 Task: Create a due date automation trigger when advanced on, on the monday of the week before a card is due add fields with custom field "Resume" set to a date less than 1 working days from now at 11:00 AM.
Action: Mouse moved to (944, 75)
Screenshot: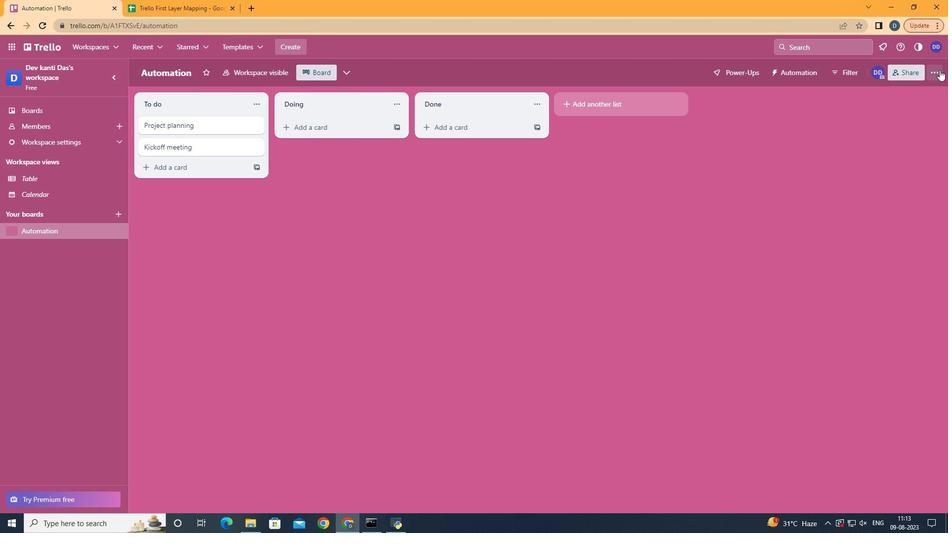 
Action: Mouse pressed left at (944, 75)
Screenshot: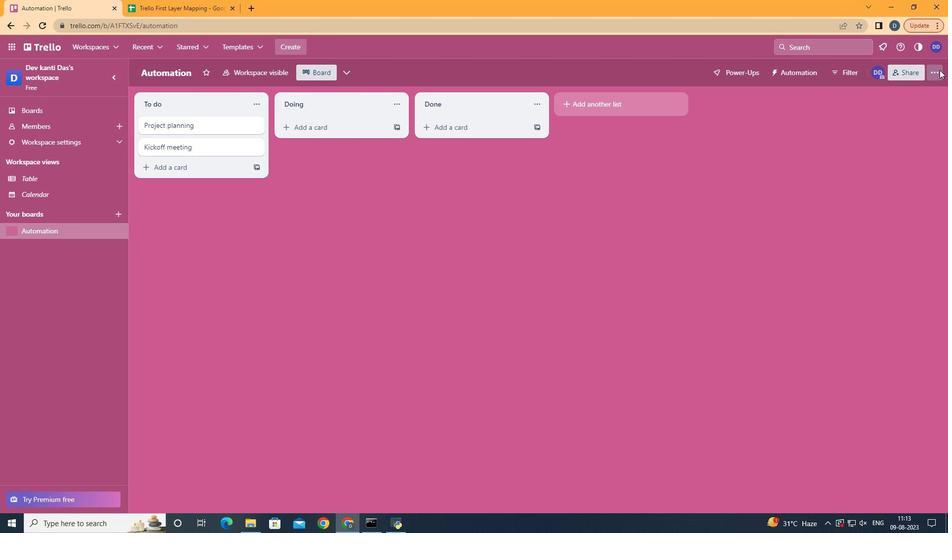 
Action: Mouse moved to (848, 225)
Screenshot: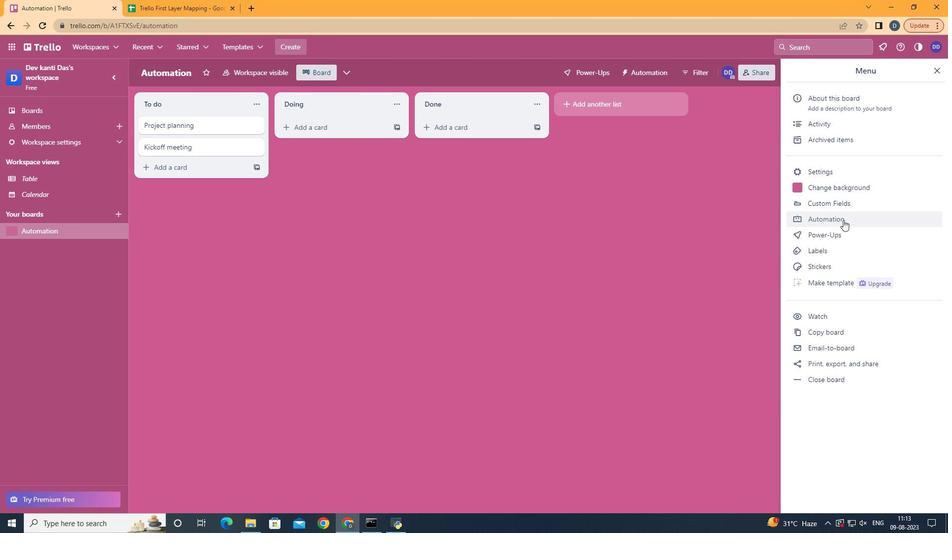 
Action: Mouse pressed left at (848, 225)
Screenshot: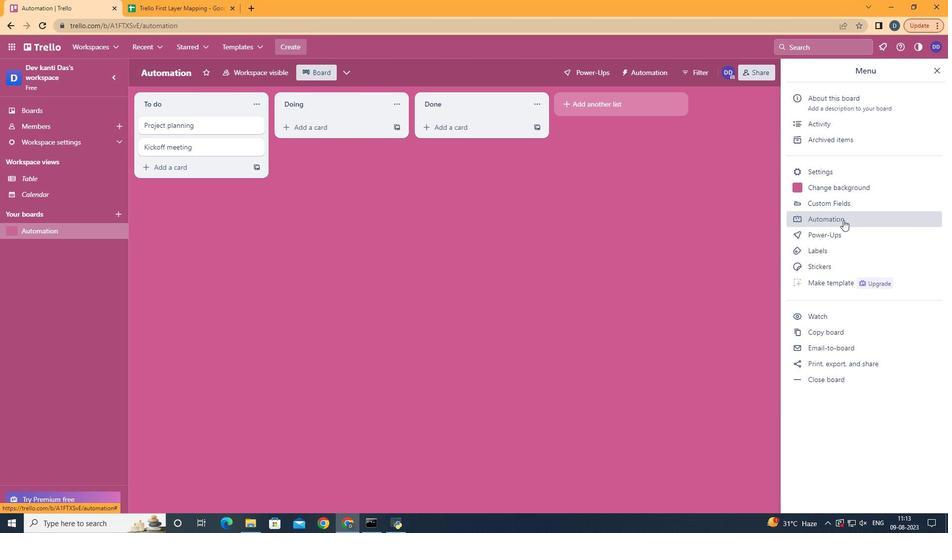 
Action: Mouse moved to (178, 203)
Screenshot: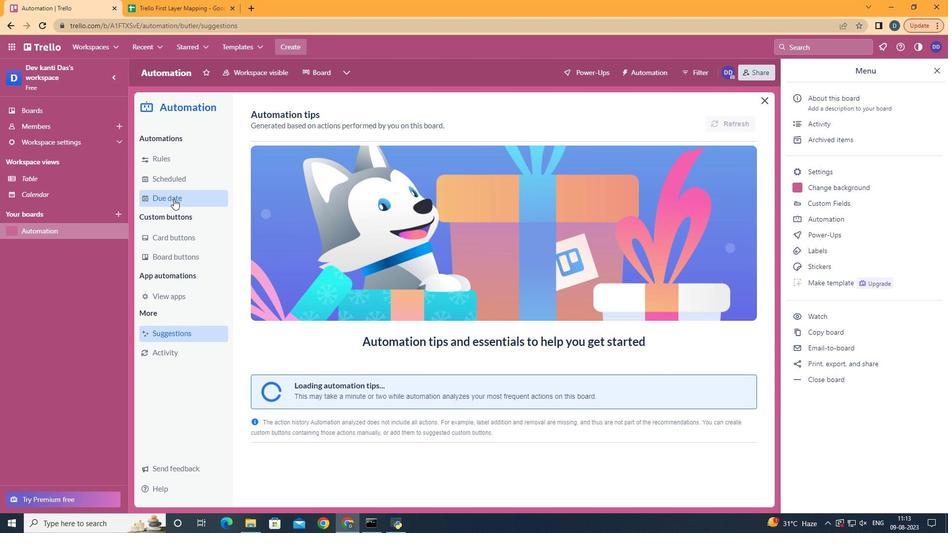 
Action: Mouse pressed left at (178, 203)
Screenshot: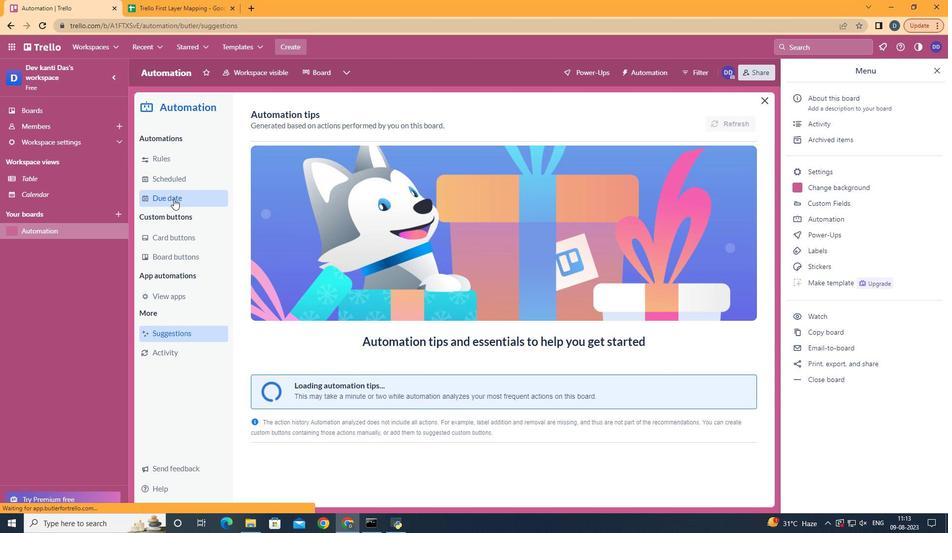 
Action: Mouse moved to (708, 121)
Screenshot: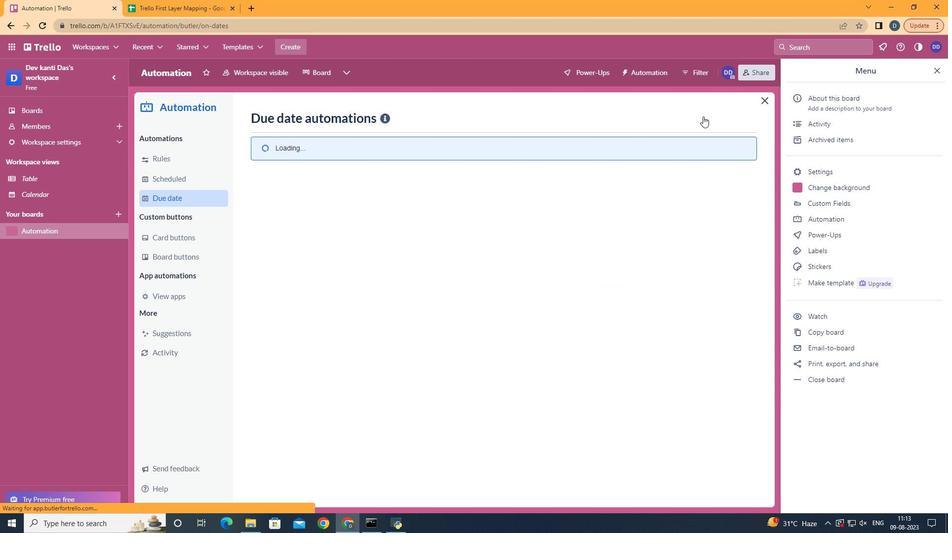 
Action: Mouse pressed left at (708, 121)
Screenshot: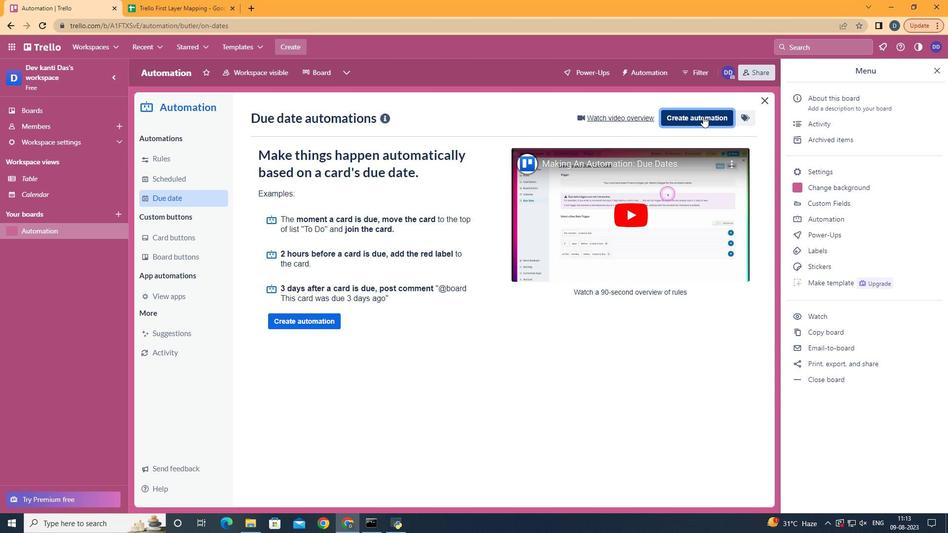 
Action: Mouse moved to (556, 215)
Screenshot: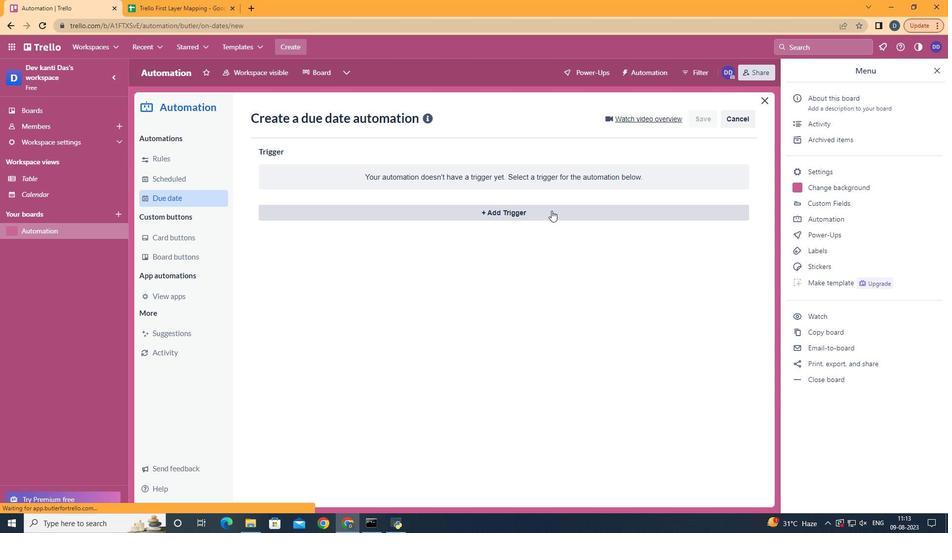 
Action: Mouse pressed left at (556, 215)
Screenshot: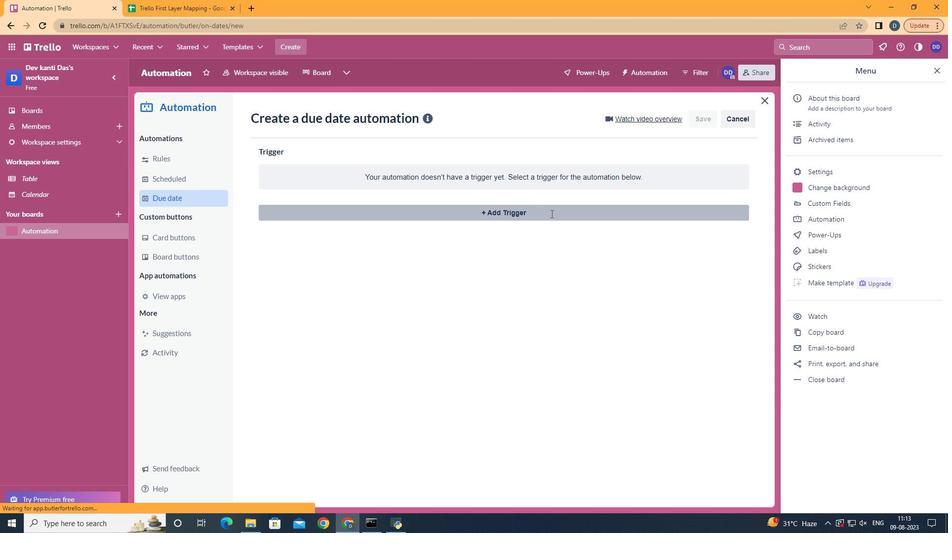 
Action: Mouse moved to (348, 480)
Screenshot: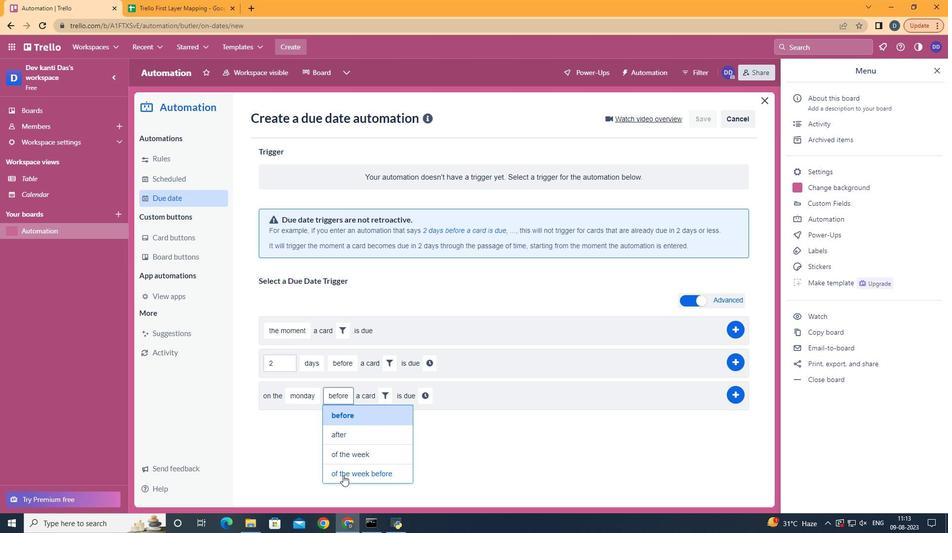 
Action: Mouse pressed left at (348, 480)
Screenshot: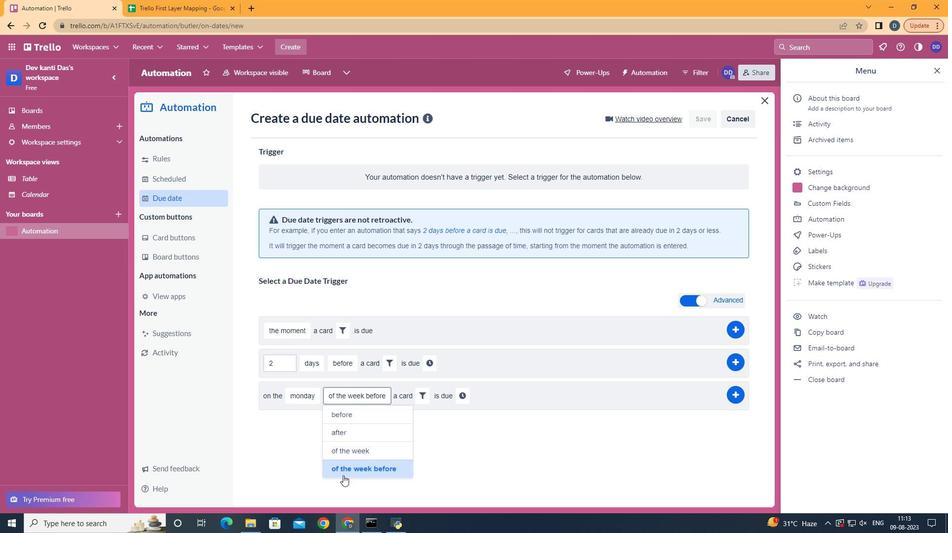 
Action: Mouse moved to (430, 396)
Screenshot: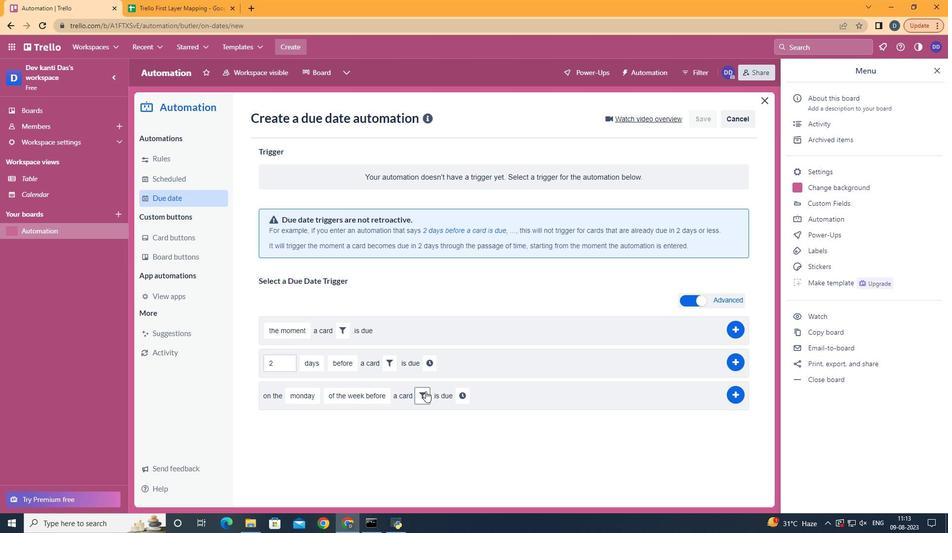 
Action: Mouse pressed left at (430, 396)
Screenshot: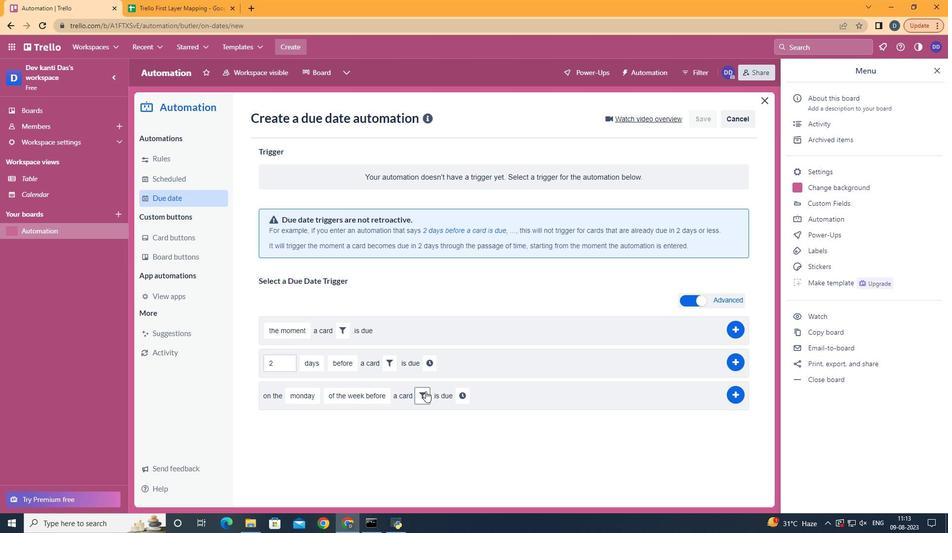 
Action: Mouse moved to (598, 429)
Screenshot: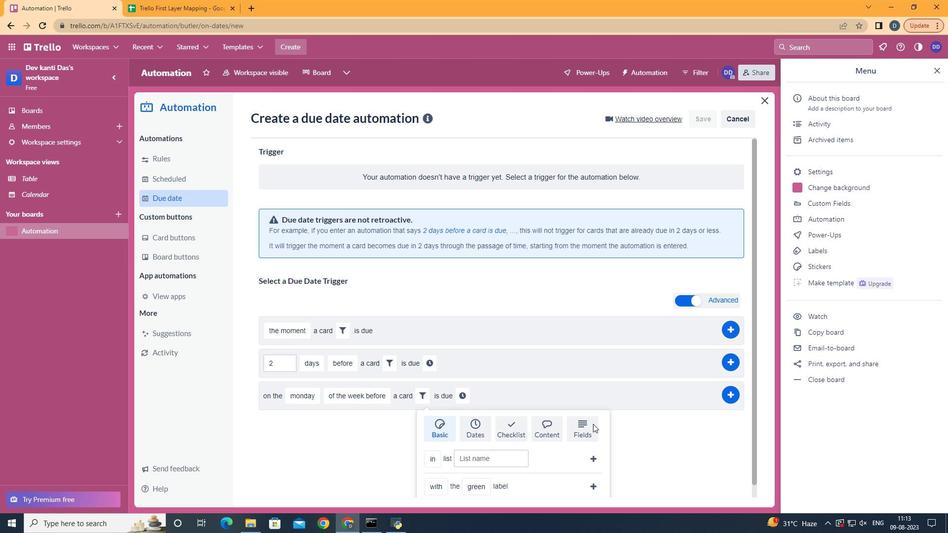 
Action: Mouse pressed left at (598, 429)
Screenshot: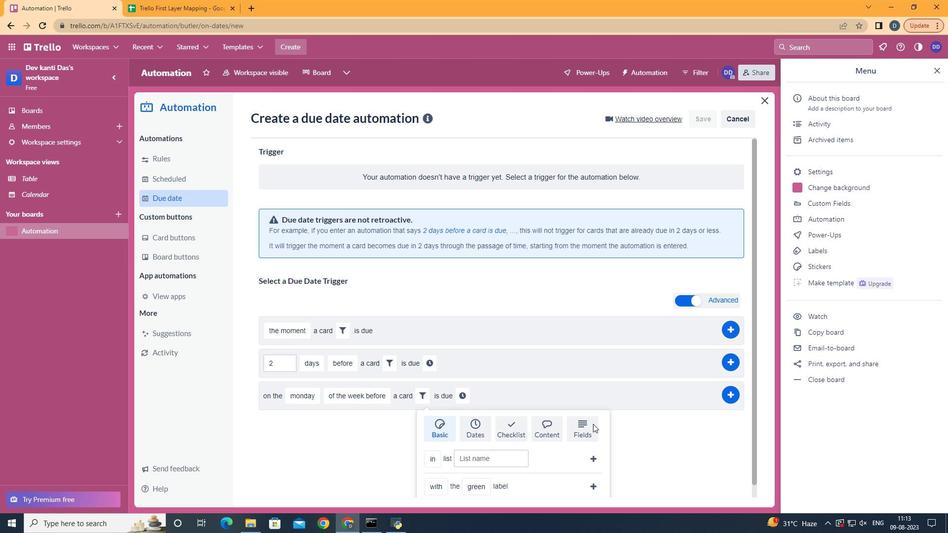 
Action: Mouse scrolled (598, 428) with delta (0, 0)
Screenshot: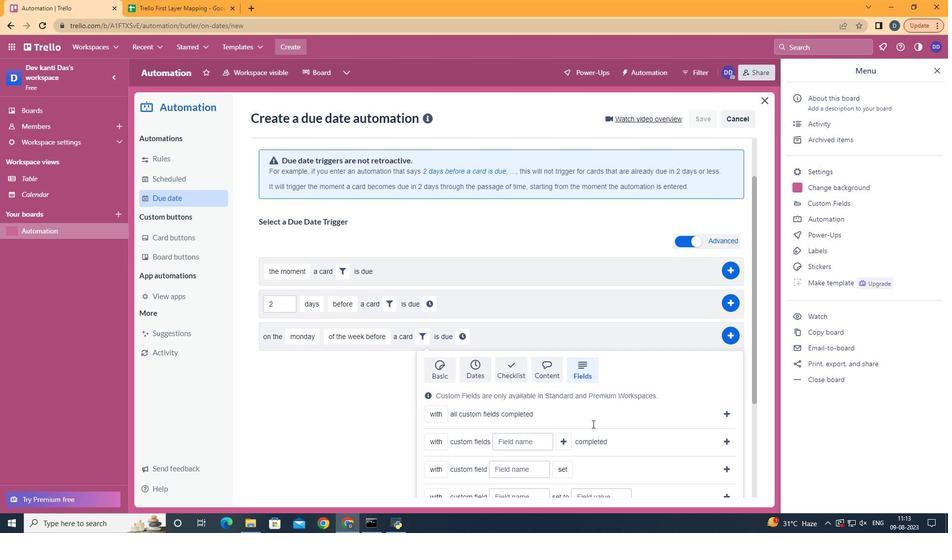 
Action: Mouse scrolled (598, 428) with delta (0, 0)
Screenshot: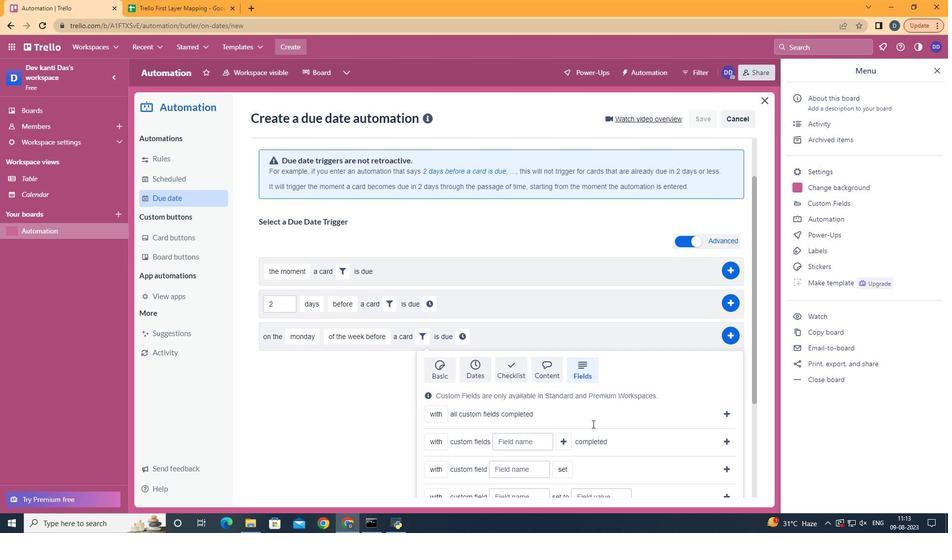
Action: Mouse scrolled (598, 428) with delta (0, 0)
Screenshot: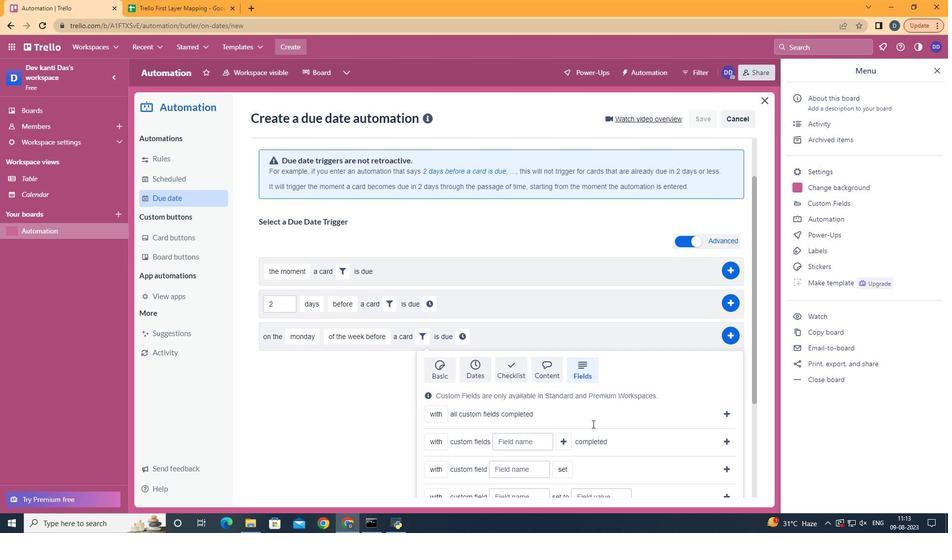 
Action: Mouse scrolled (598, 428) with delta (0, 0)
Screenshot: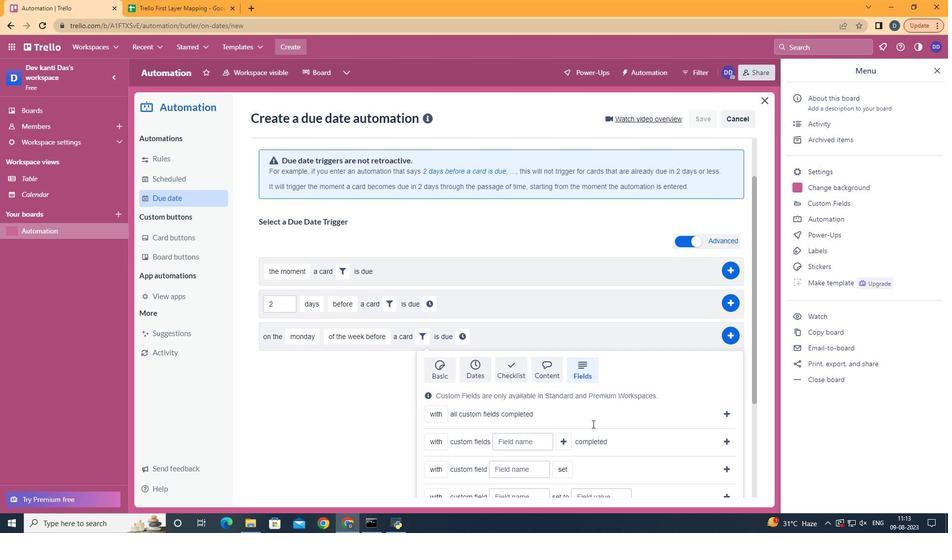 
Action: Mouse scrolled (598, 428) with delta (0, 0)
Screenshot: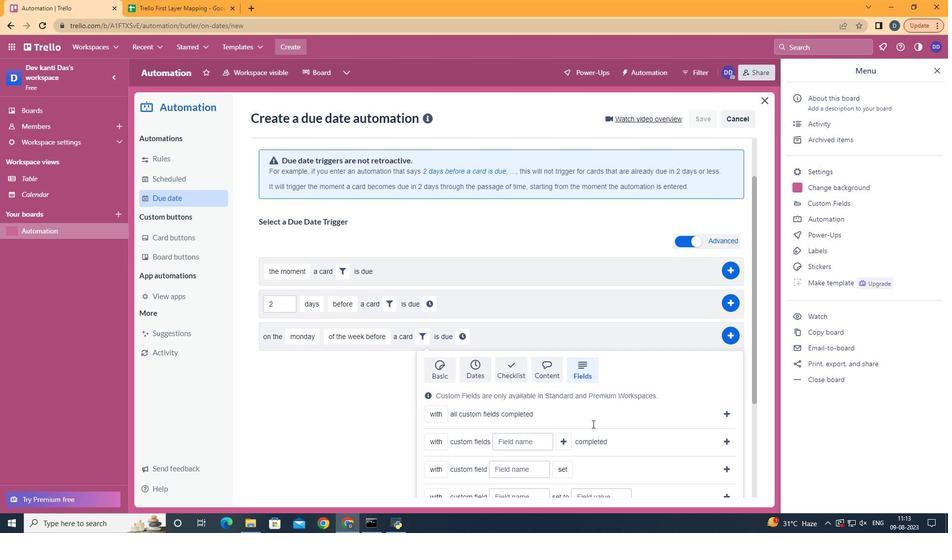 
Action: Mouse scrolled (598, 428) with delta (0, 0)
Screenshot: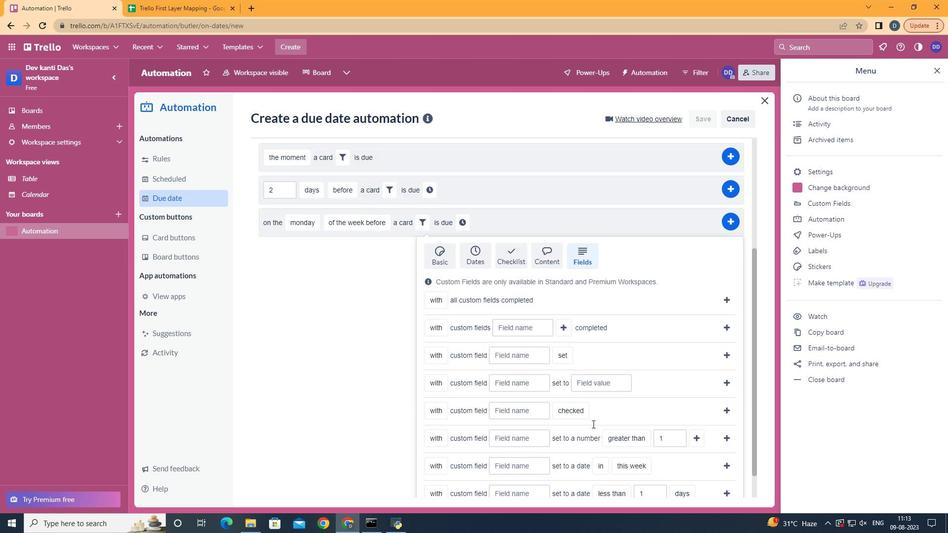 
Action: Mouse moved to (453, 423)
Screenshot: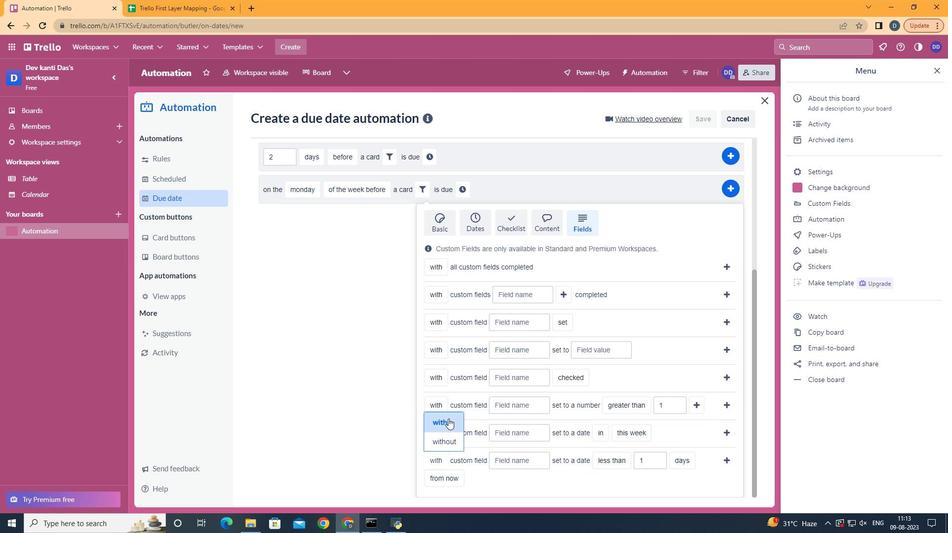 
Action: Mouse pressed left at (453, 423)
Screenshot: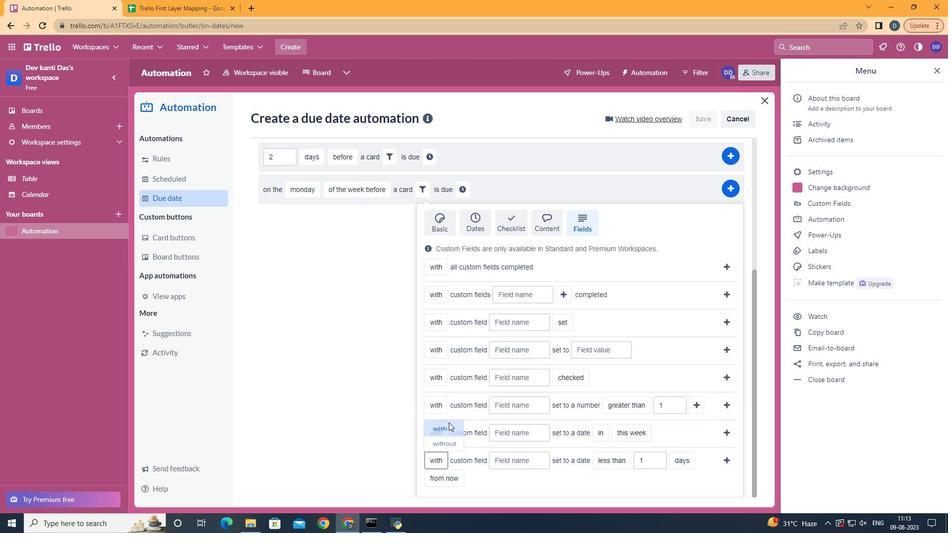 
Action: Mouse moved to (508, 465)
Screenshot: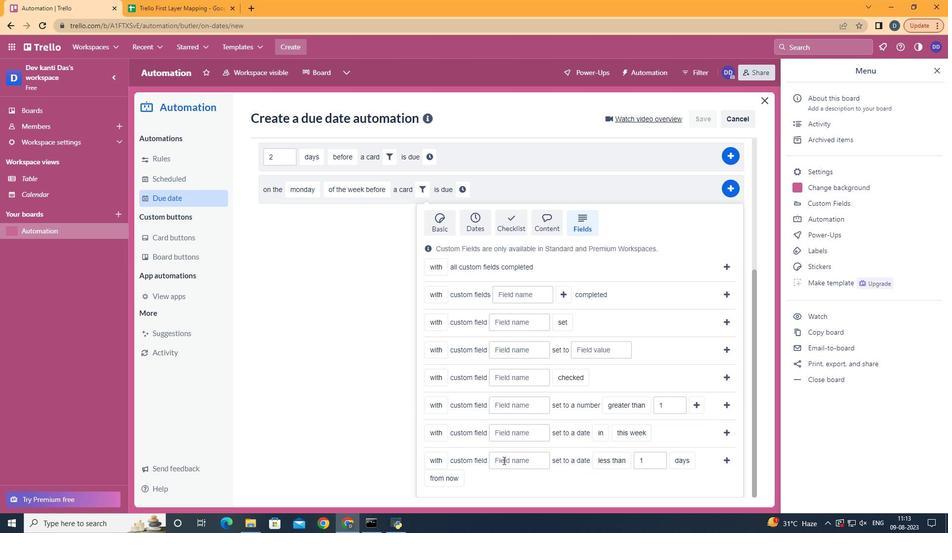 
Action: Mouse pressed left at (508, 465)
Screenshot: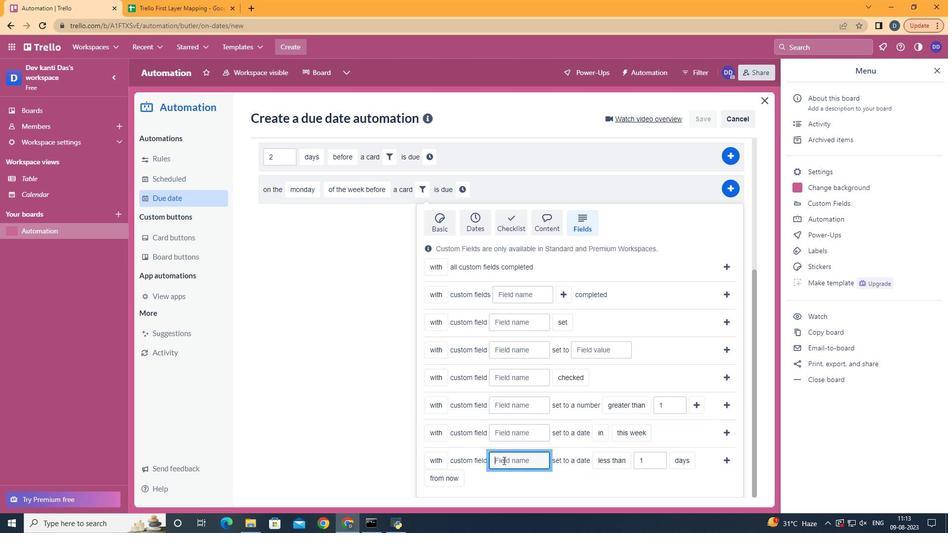 
Action: Key pressed <Key.shift>Resume
Screenshot: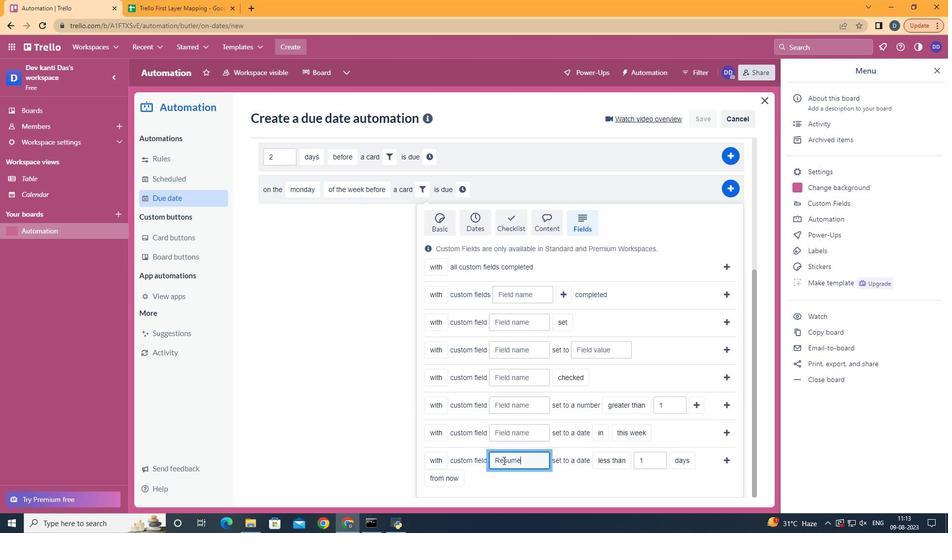 
Action: Mouse moved to (625, 396)
Screenshot: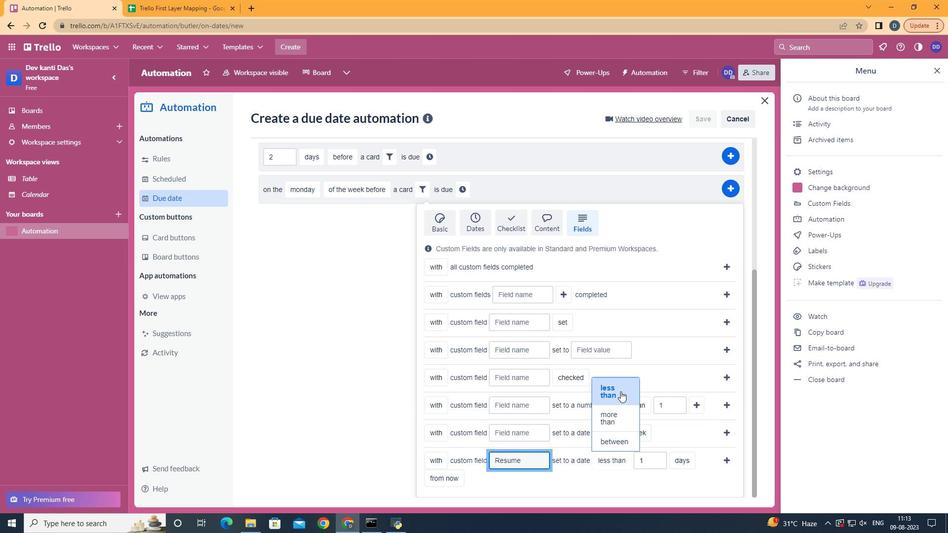 
Action: Mouse pressed left at (625, 396)
Screenshot: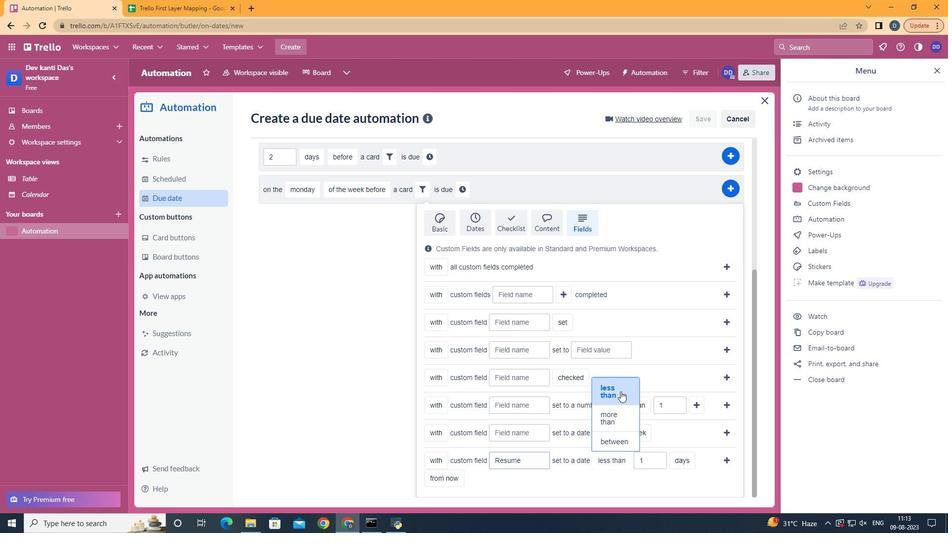 
Action: Mouse moved to (697, 448)
Screenshot: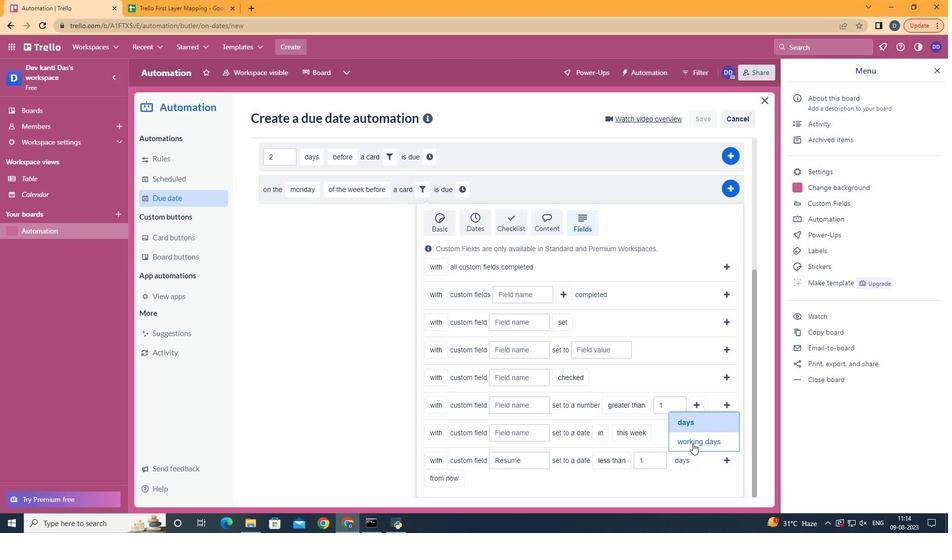 
Action: Mouse pressed left at (697, 448)
Screenshot: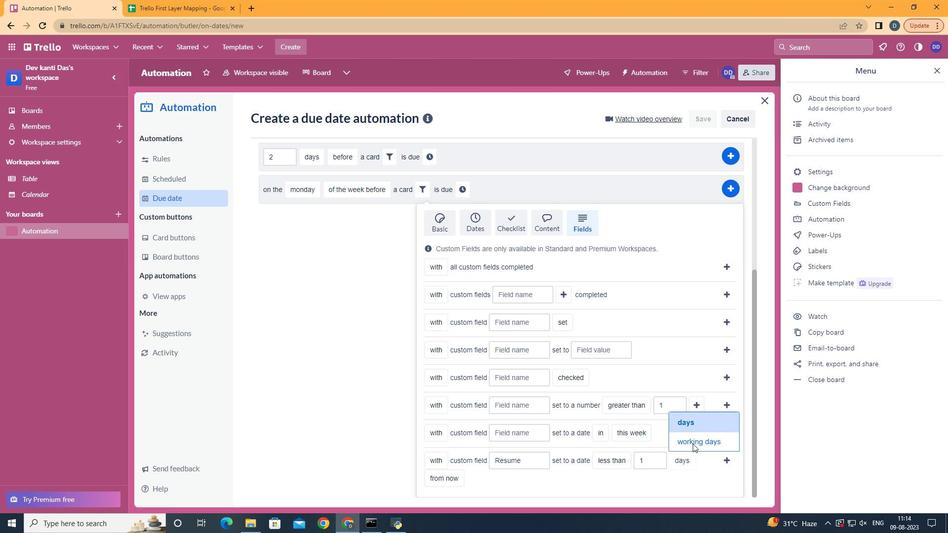 
Action: Mouse moved to (510, 439)
Screenshot: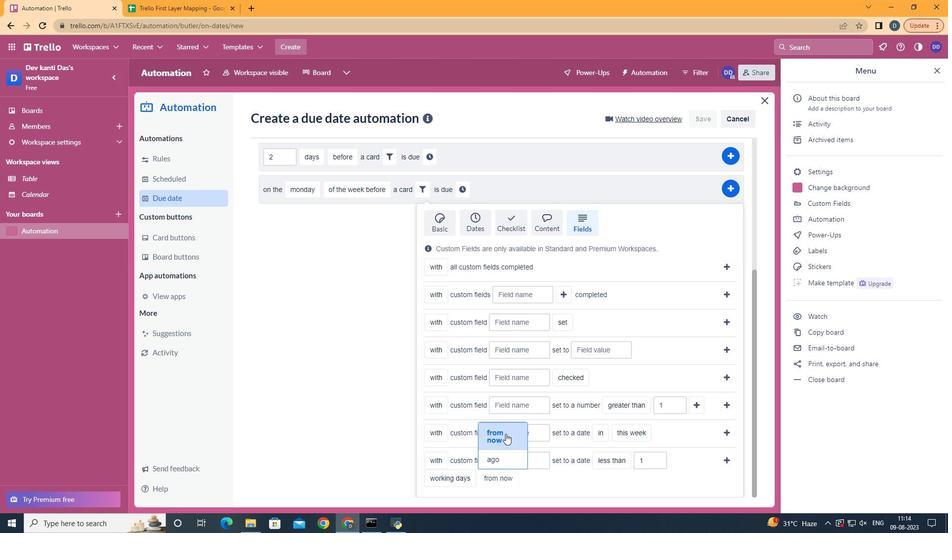 
Action: Mouse pressed left at (510, 439)
Screenshot: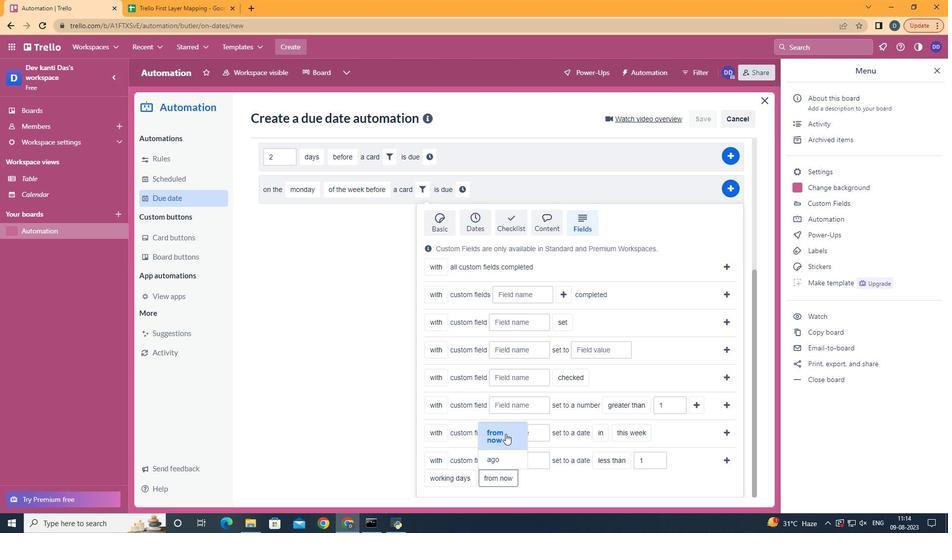 
Action: Mouse moved to (728, 471)
Screenshot: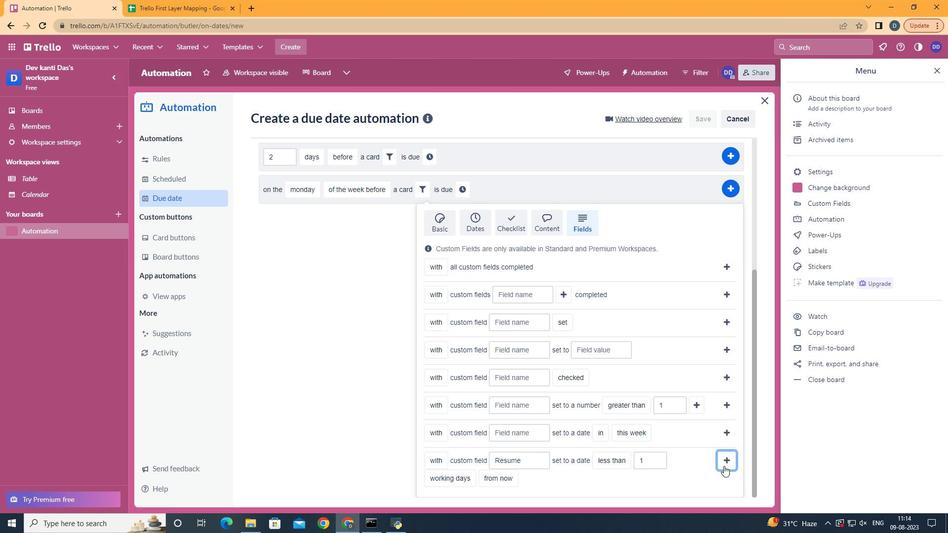 
Action: Mouse pressed left at (728, 471)
Screenshot: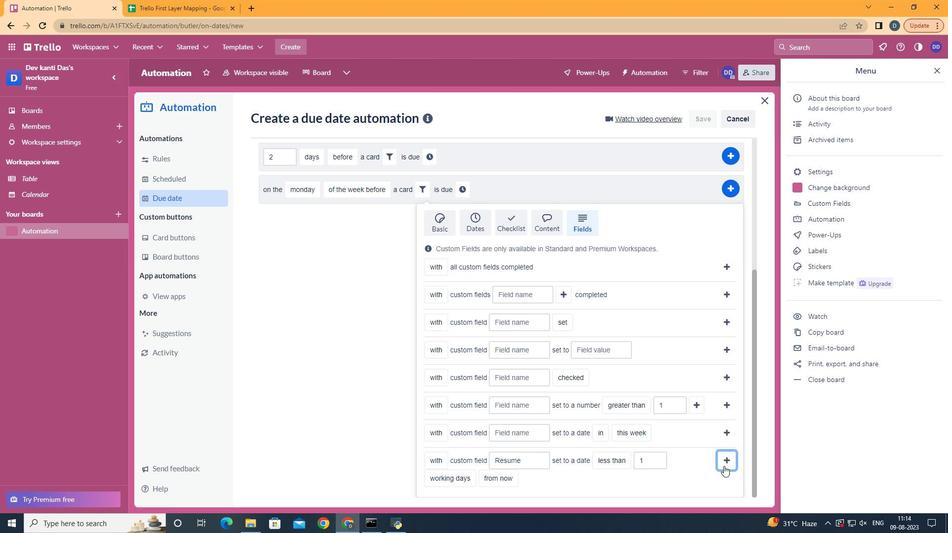 
Action: Mouse moved to (278, 419)
Screenshot: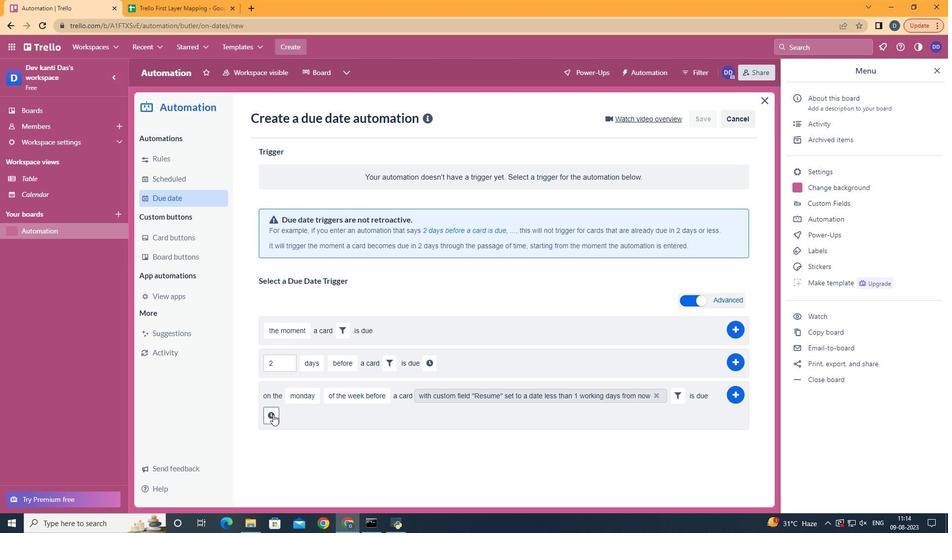 
Action: Mouse pressed left at (278, 419)
Screenshot: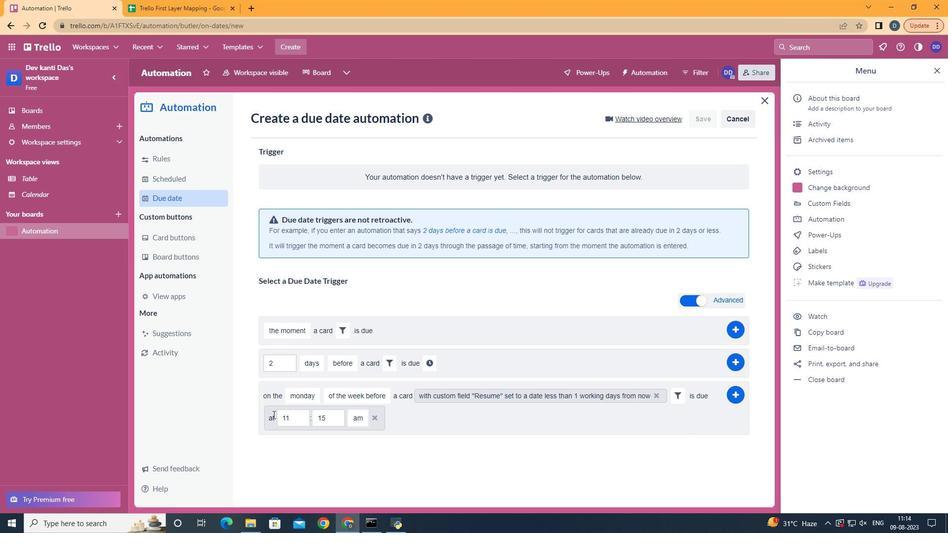 
Action: Mouse moved to (312, 425)
Screenshot: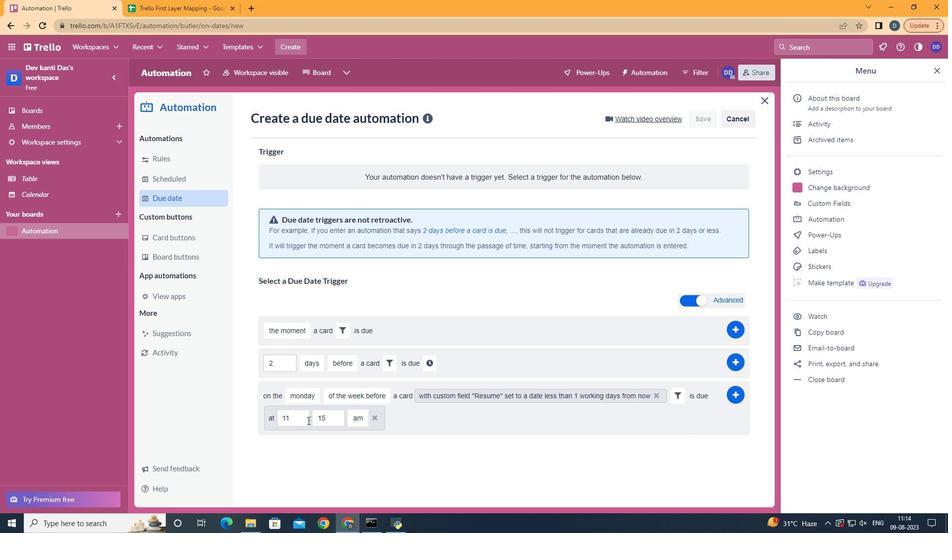 
Action: Mouse pressed left at (312, 425)
Screenshot: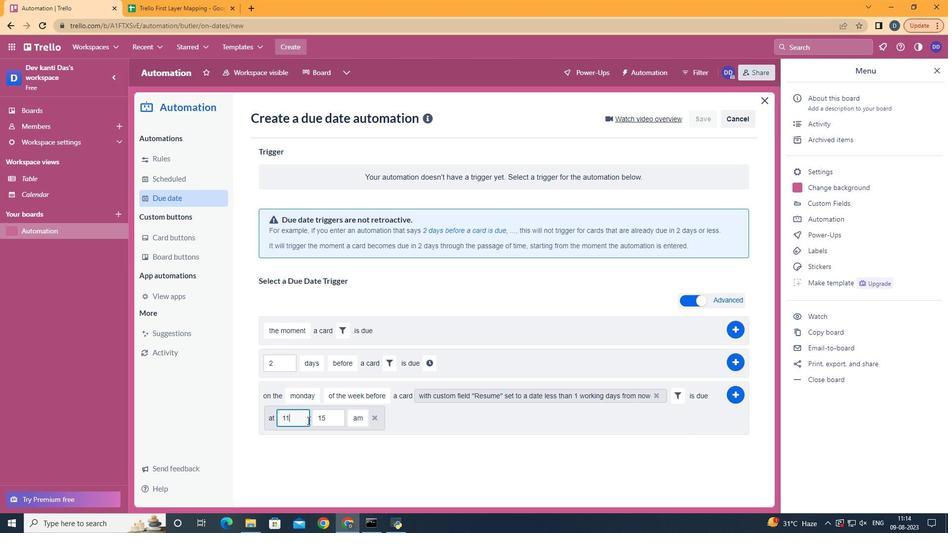 
Action: Mouse moved to (332, 425)
Screenshot: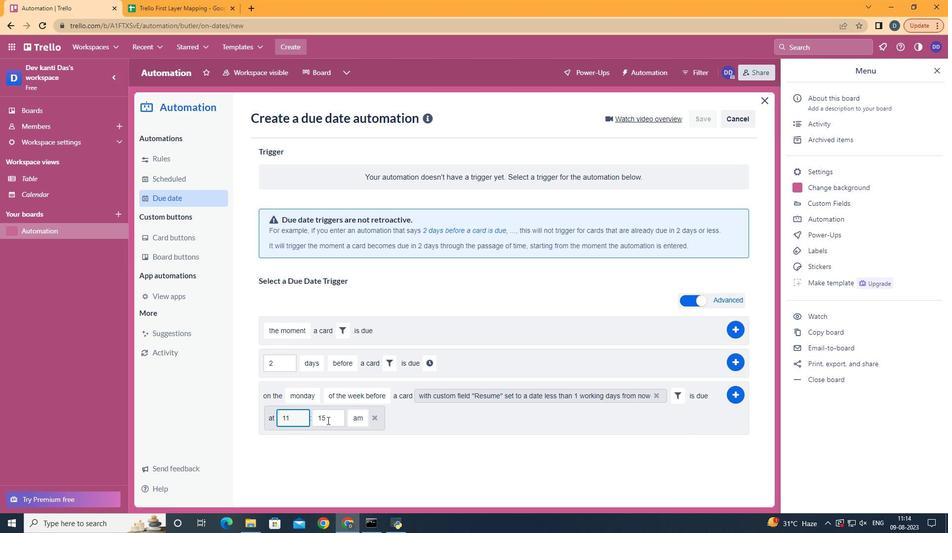 
Action: Mouse pressed left at (332, 425)
Screenshot: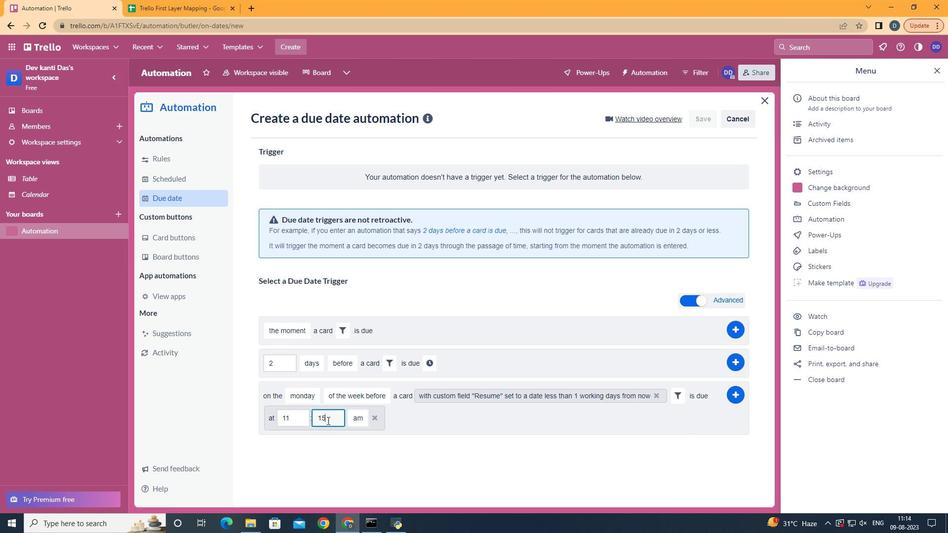 
Action: Key pressed <Key.backspace><Key.backspace>00
Screenshot: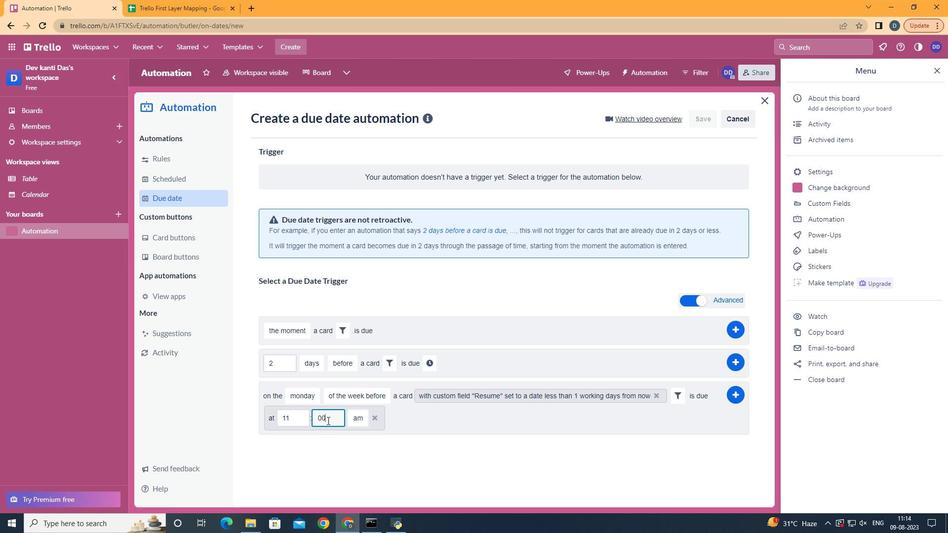 
Action: Mouse moved to (740, 399)
Screenshot: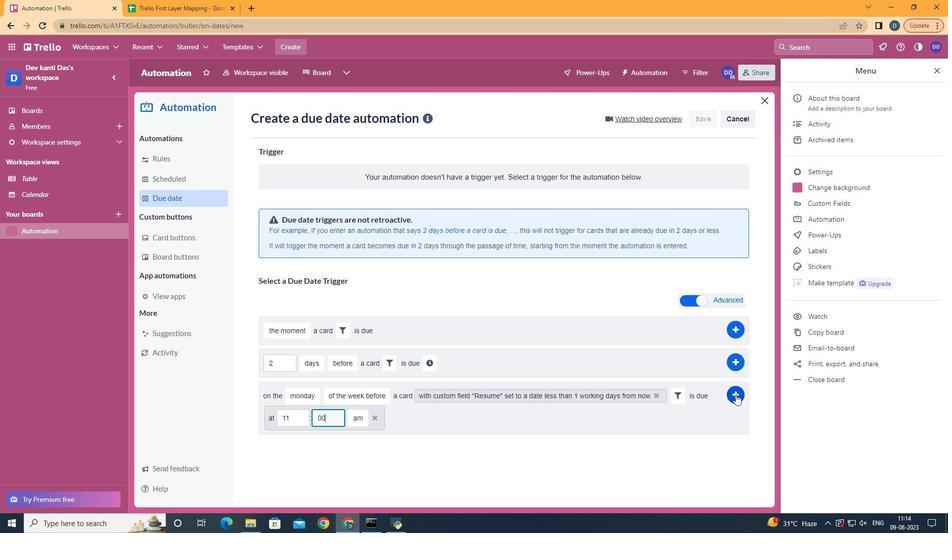 
Action: Mouse pressed left at (740, 399)
Screenshot: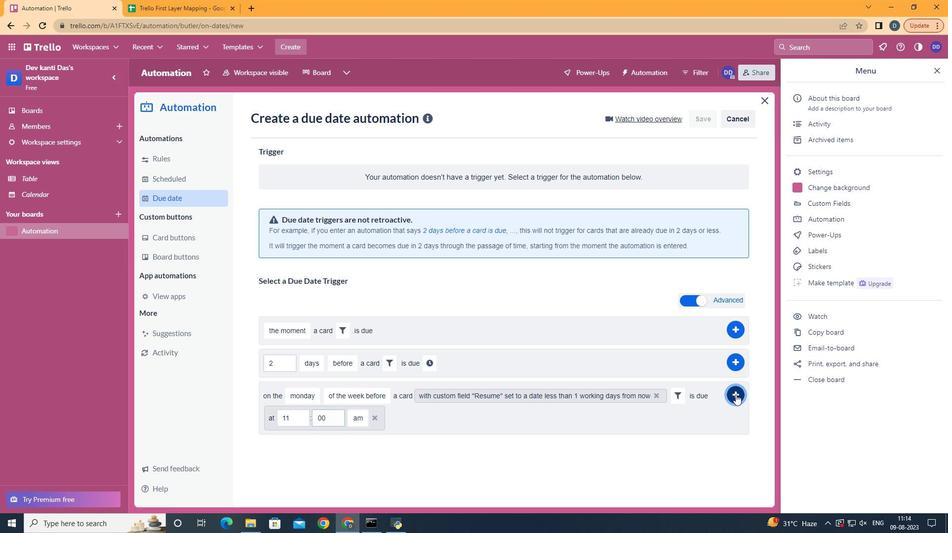 
Action: Mouse moved to (512, 221)
Screenshot: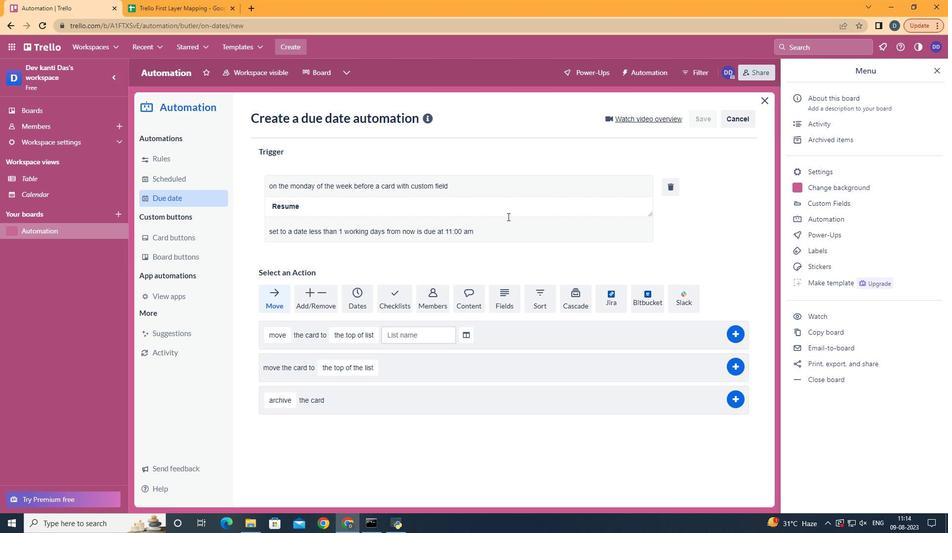 
